 Task: Find all emails sent today in Outlook.
Action: Mouse moved to (327, 9)
Screenshot: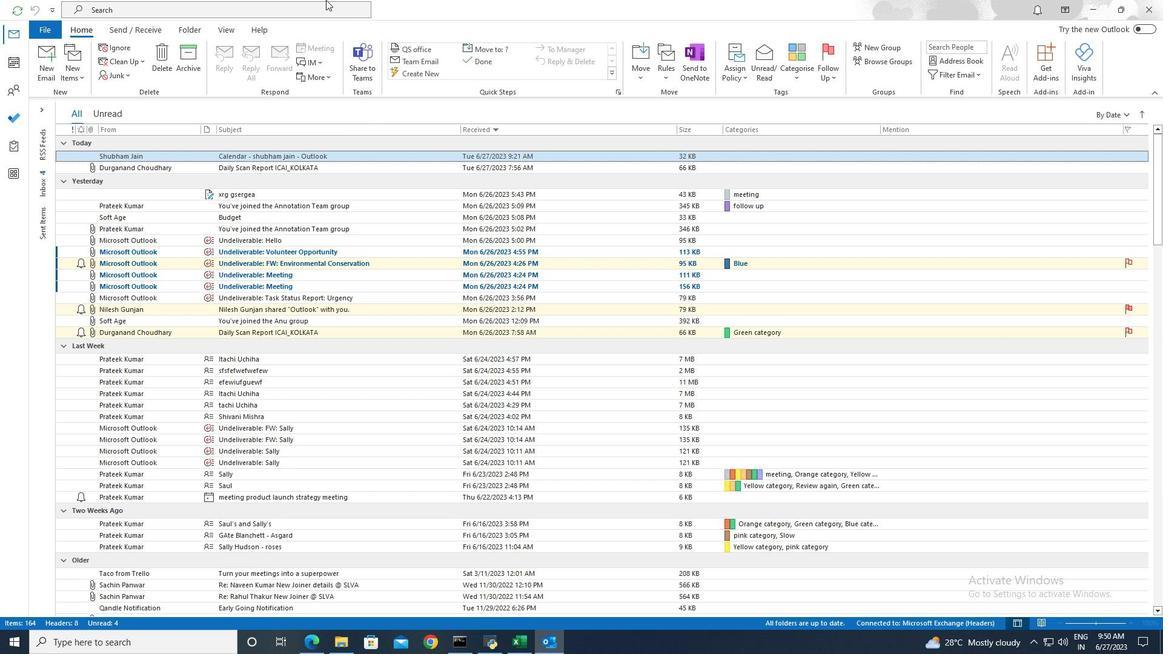 
Action: Mouse pressed left at (327, 9)
Screenshot: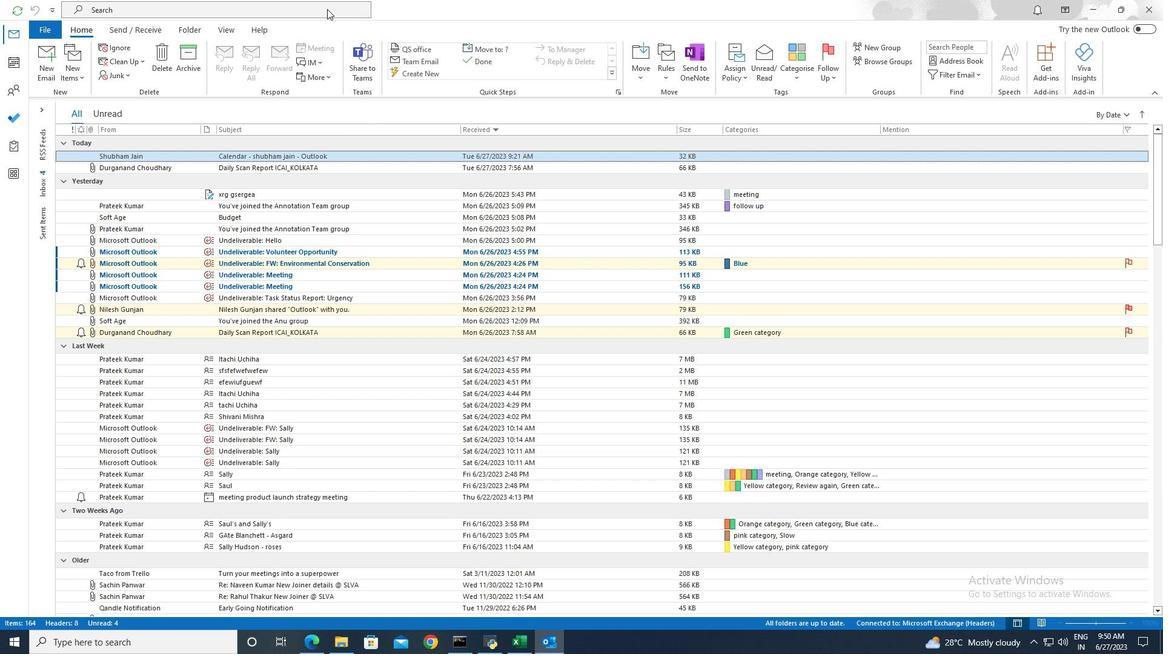 
Action: Mouse moved to (412, 9)
Screenshot: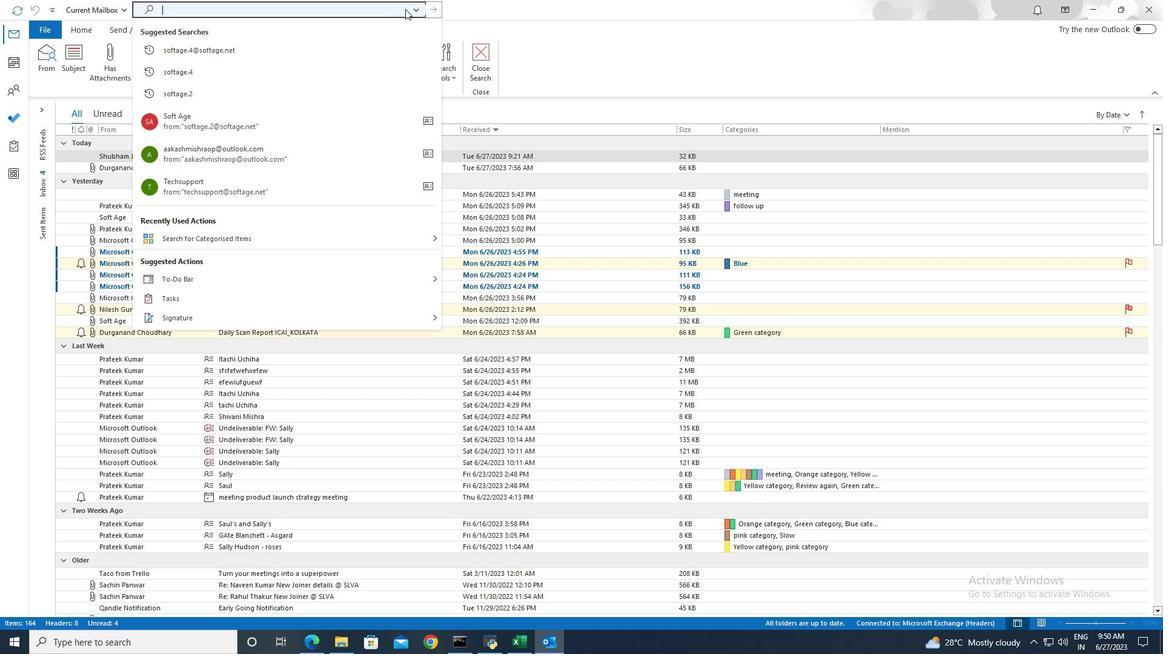 
Action: Mouse pressed left at (412, 9)
Screenshot: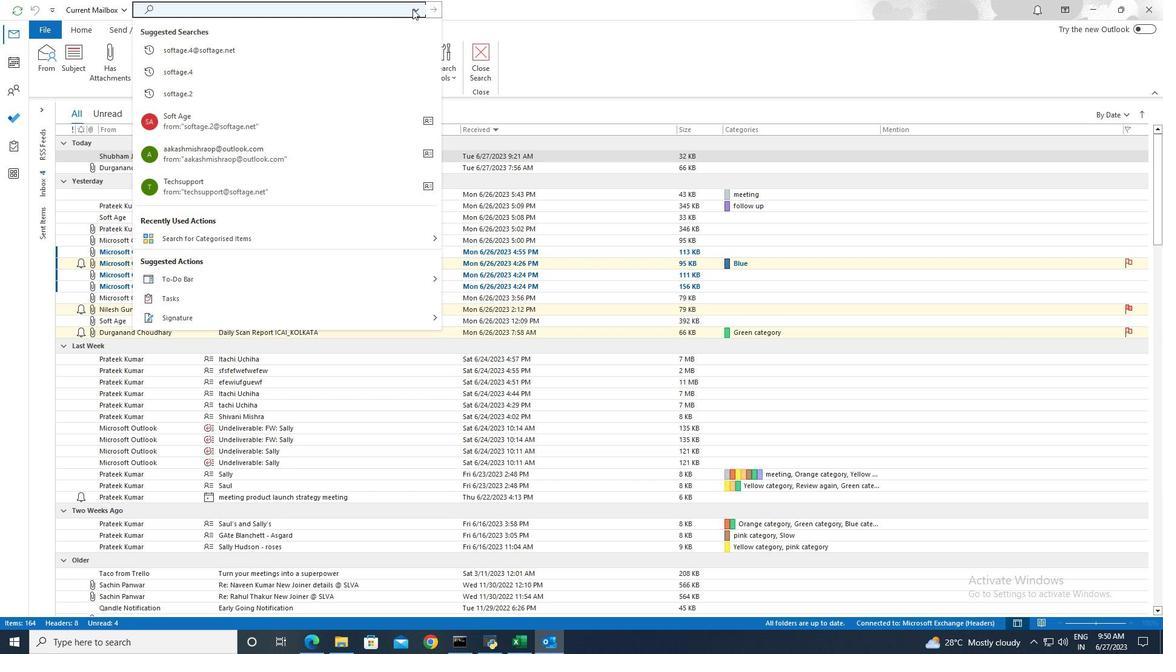 
Action: Mouse moved to (211, 348)
Screenshot: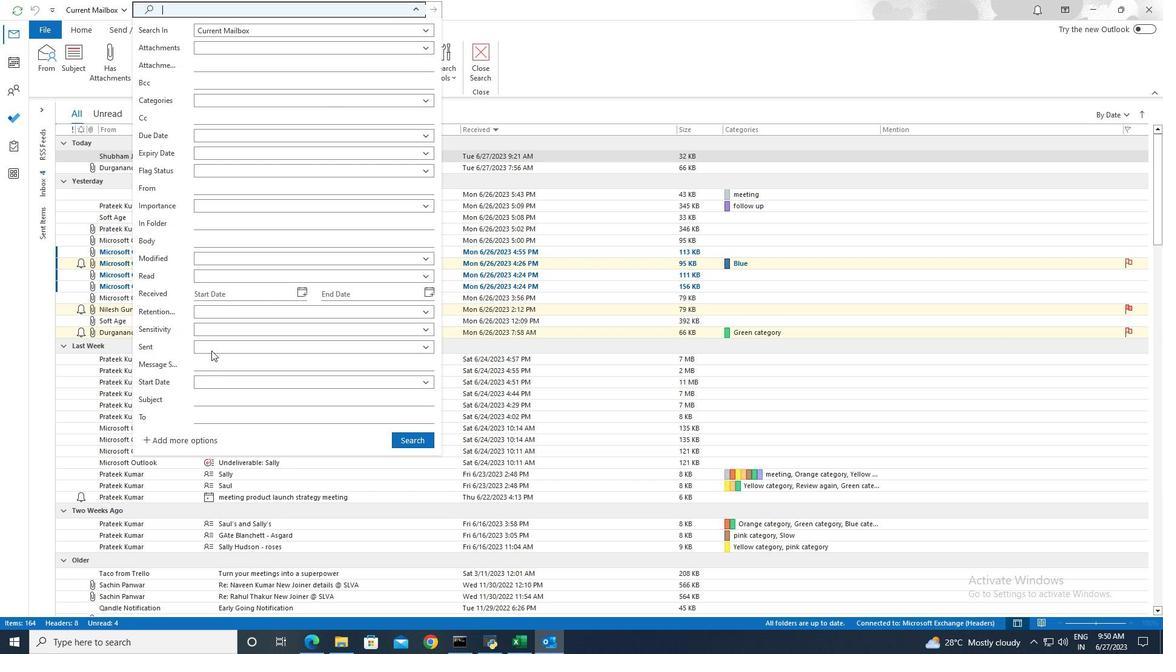 
Action: Mouse pressed left at (211, 348)
Screenshot: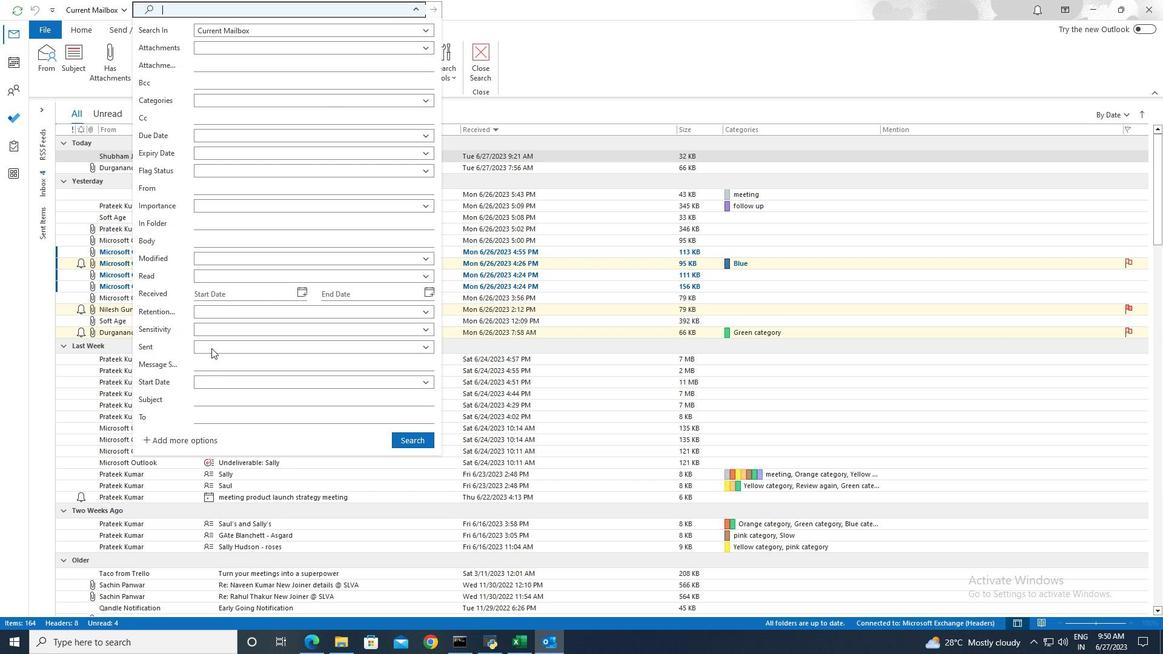
Action: Mouse moved to (207, 375)
Screenshot: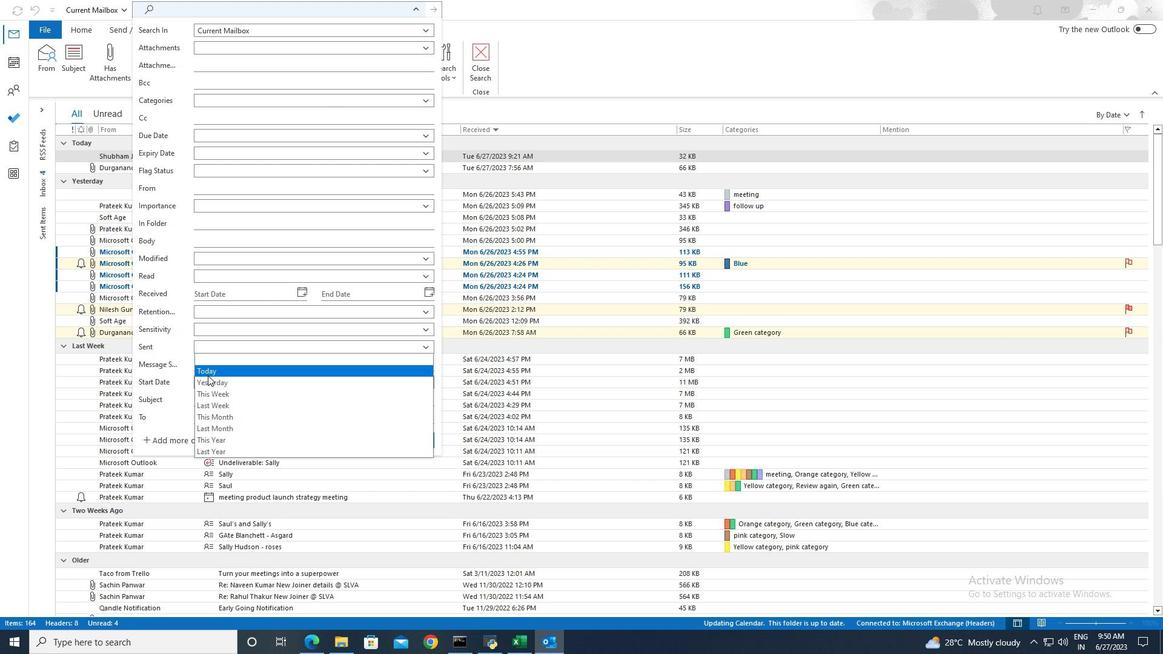 
Action: Mouse pressed left at (207, 375)
Screenshot: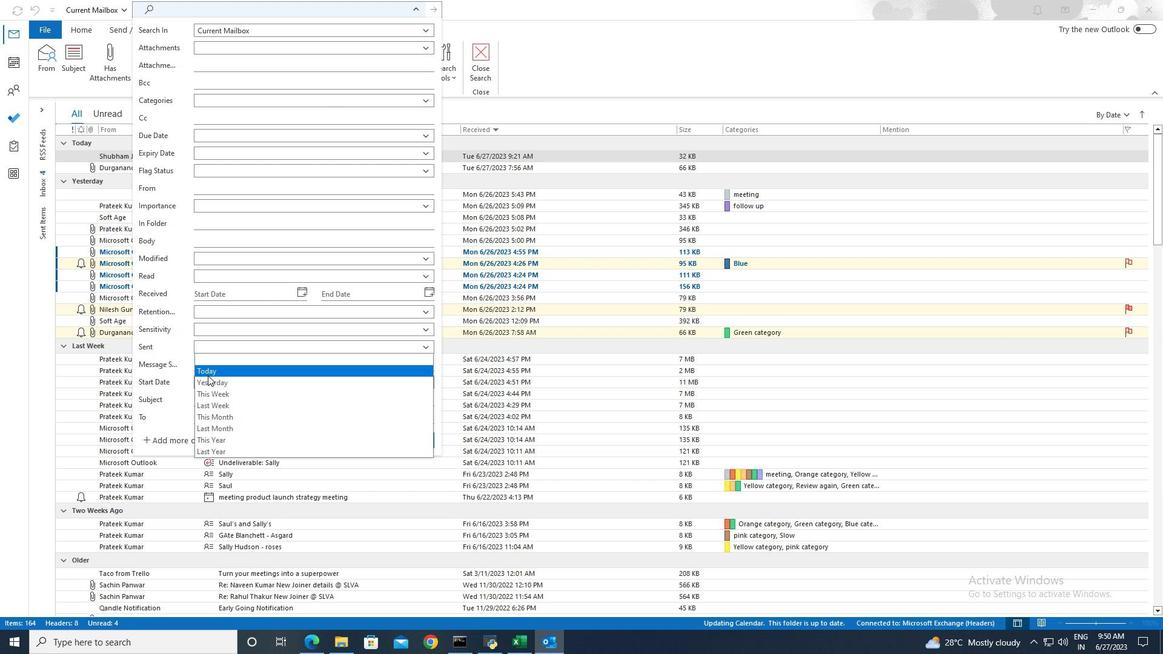 
Action: Mouse moved to (403, 443)
Screenshot: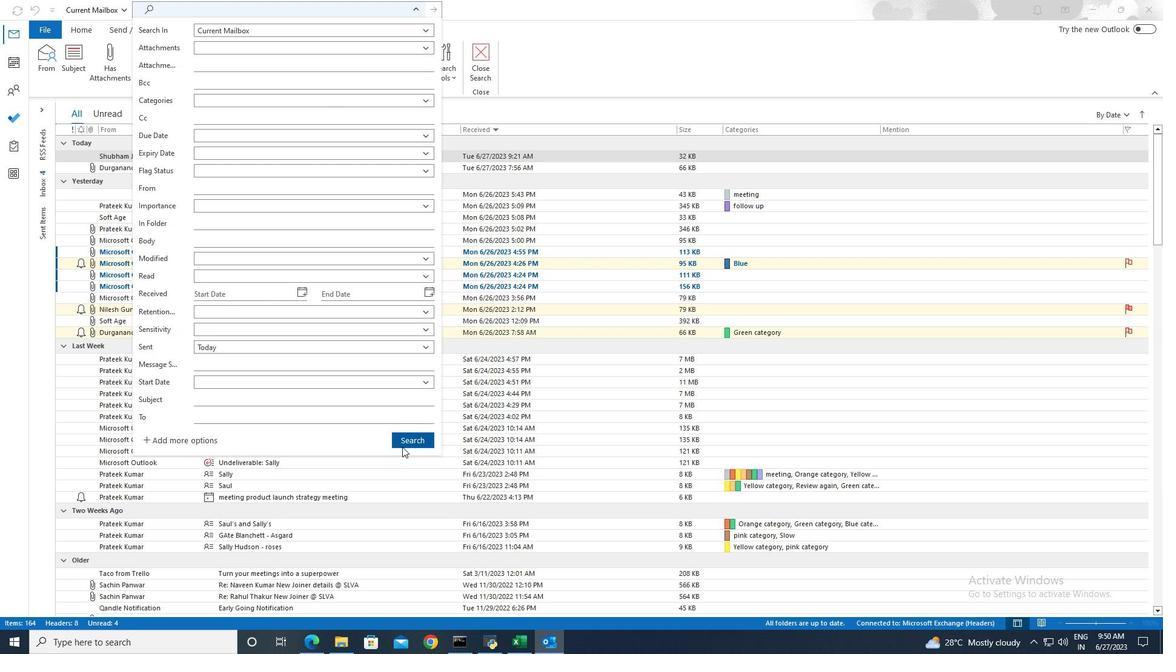 
Action: Mouse pressed left at (403, 443)
Screenshot: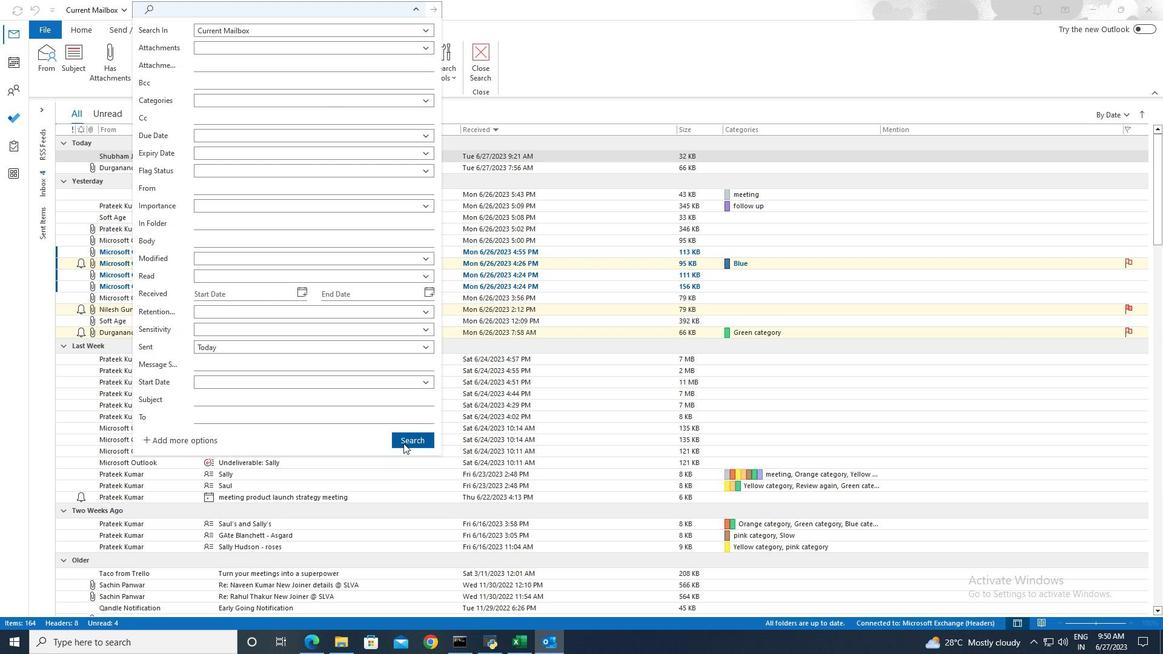 
